 Task: Move the task Error when trying to import/export data to the section To-Do in the project ZirconTech and sort the tasks in the project by Assignee in Descending order.
Action: Mouse moved to (53, 301)
Screenshot: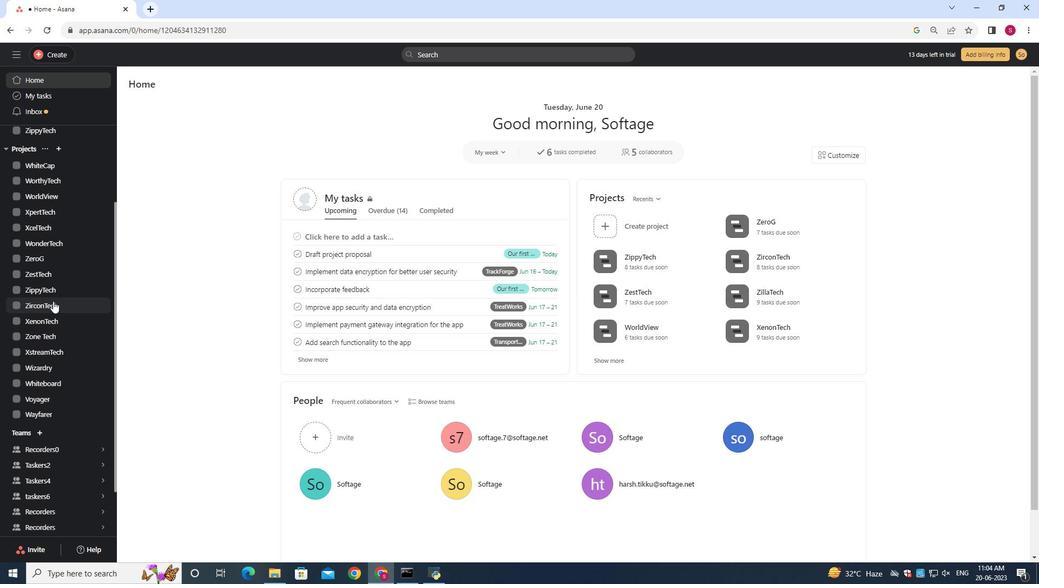 
Action: Mouse pressed left at (53, 301)
Screenshot: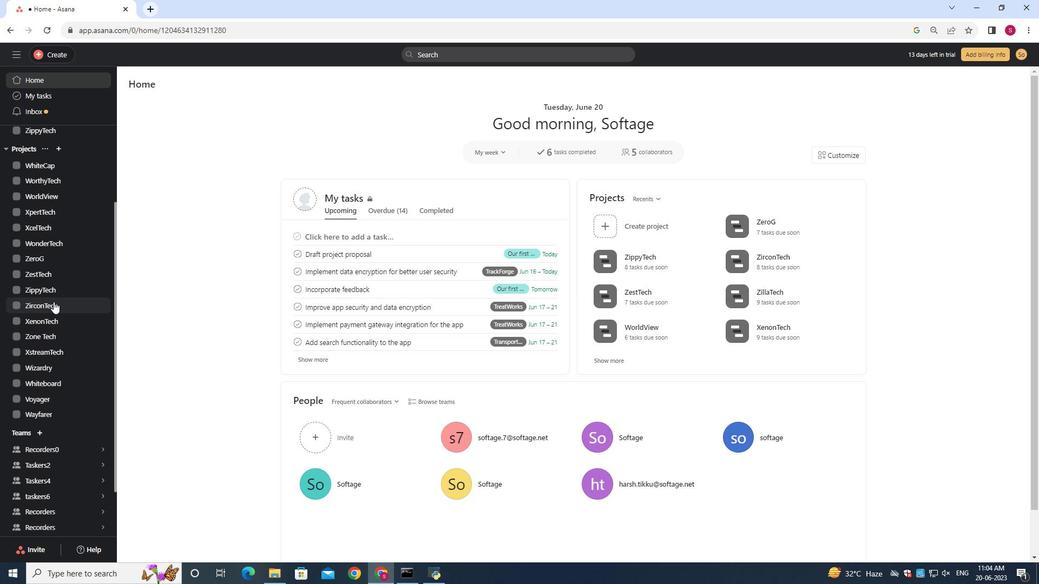 
Action: Mouse moved to (175, 104)
Screenshot: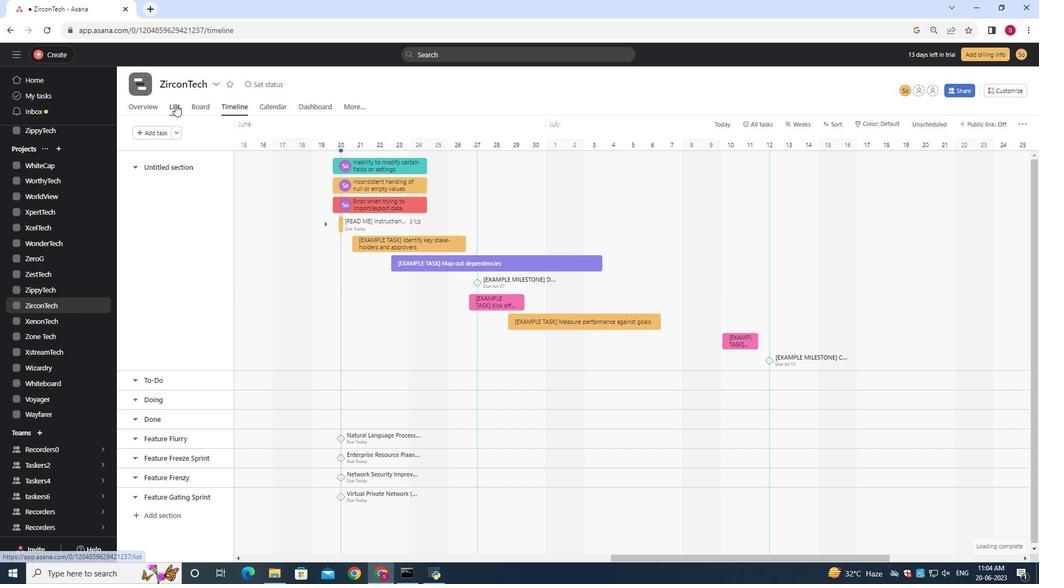 
Action: Mouse pressed left at (175, 104)
Screenshot: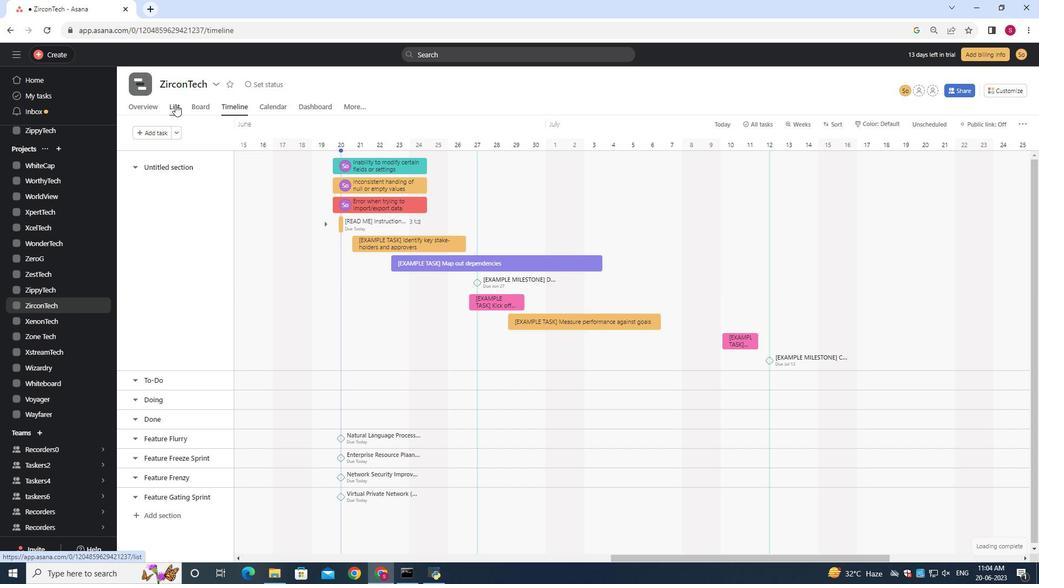 
Action: Mouse moved to (402, 232)
Screenshot: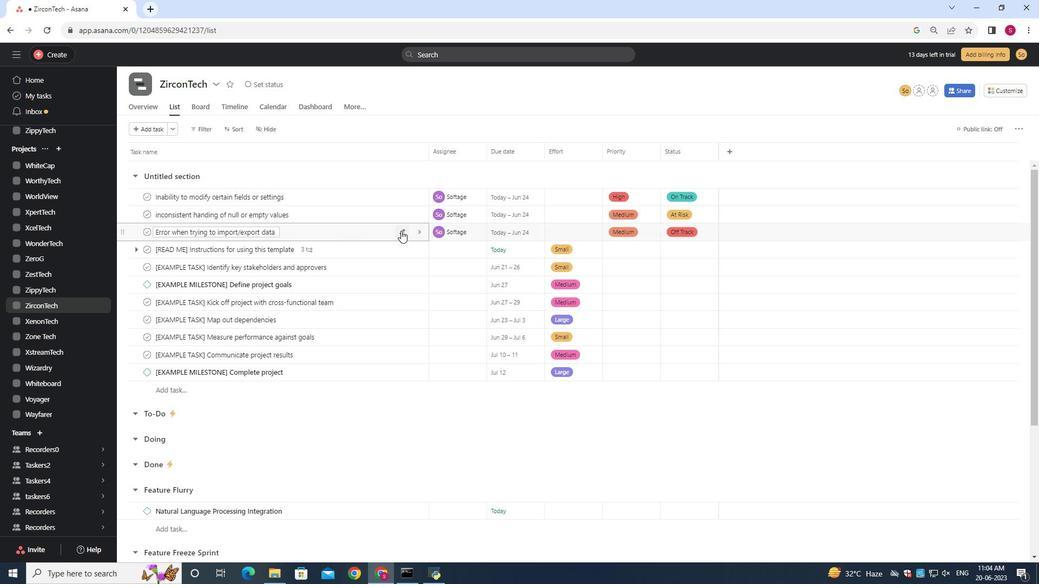 
Action: Mouse pressed left at (402, 232)
Screenshot: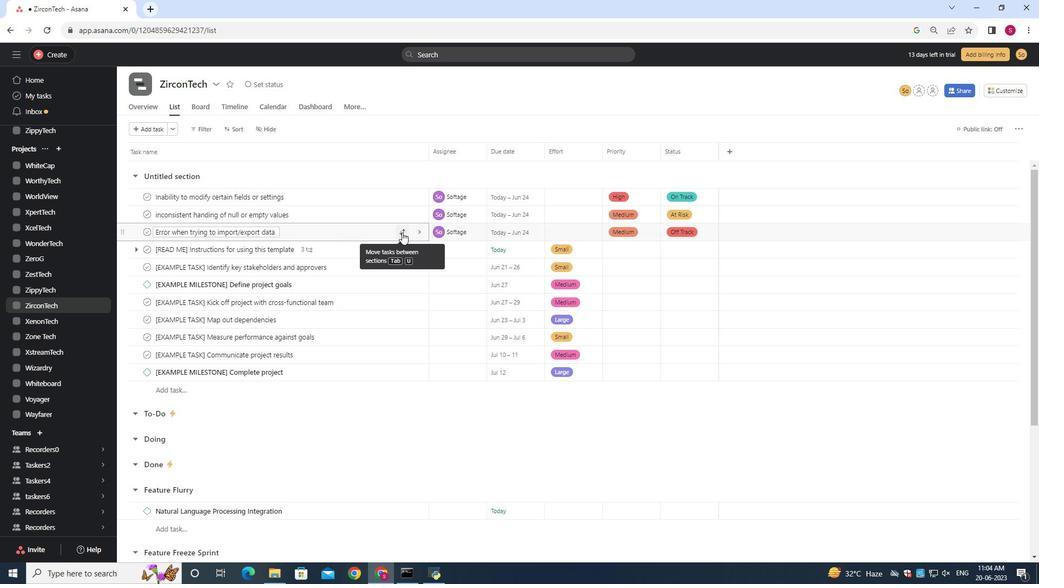 
Action: Mouse moved to (368, 284)
Screenshot: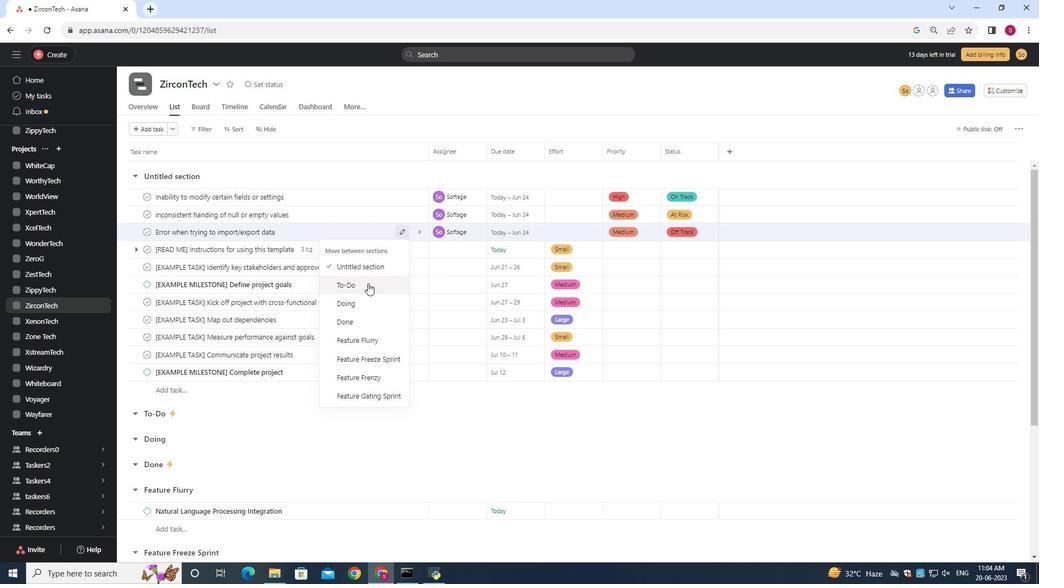 
Action: Mouse pressed left at (368, 284)
Screenshot: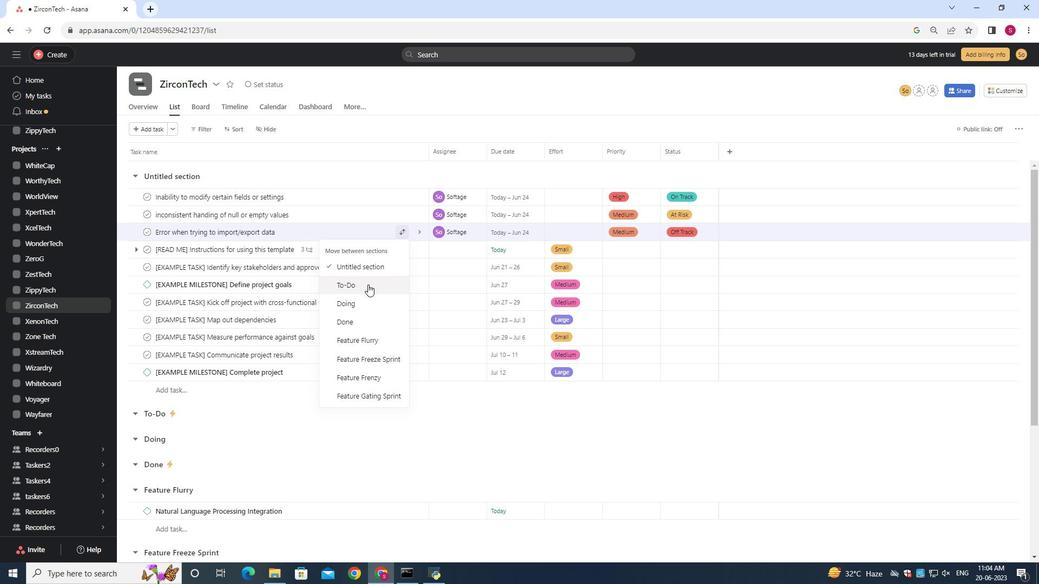 
Action: Mouse moved to (237, 127)
Screenshot: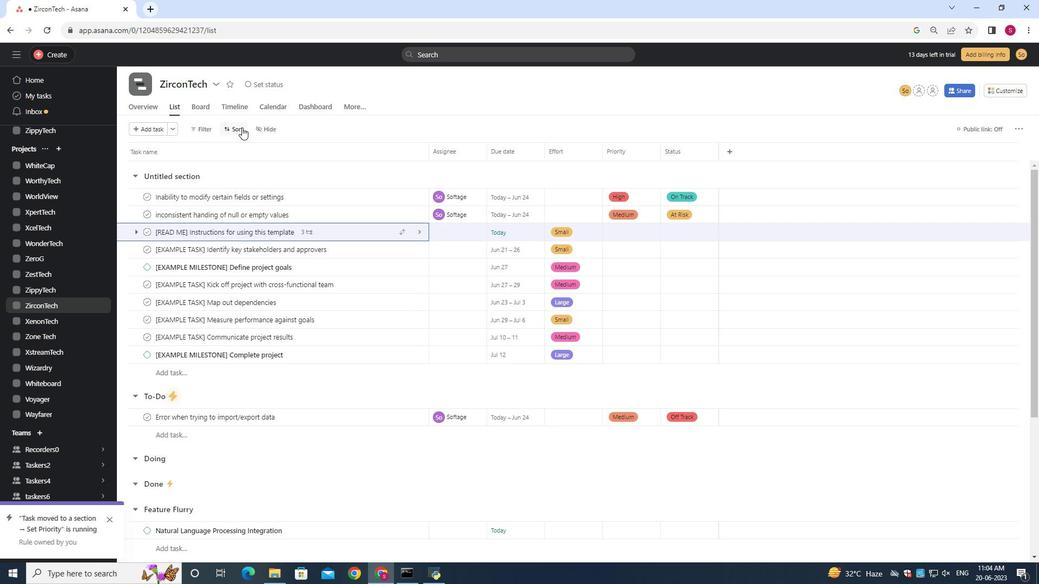 
Action: Mouse pressed left at (237, 127)
Screenshot: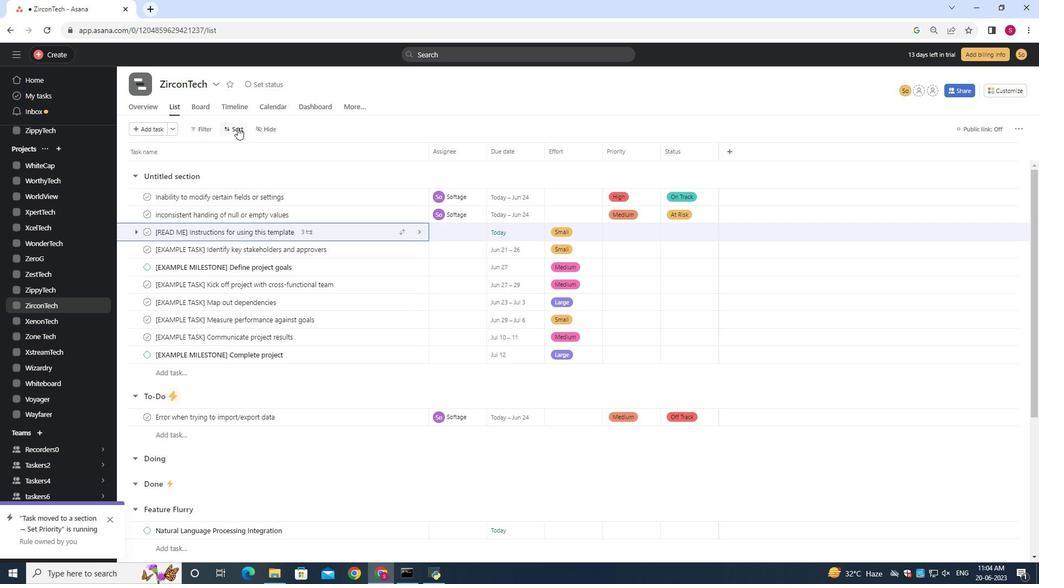 
Action: Mouse moved to (271, 212)
Screenshot: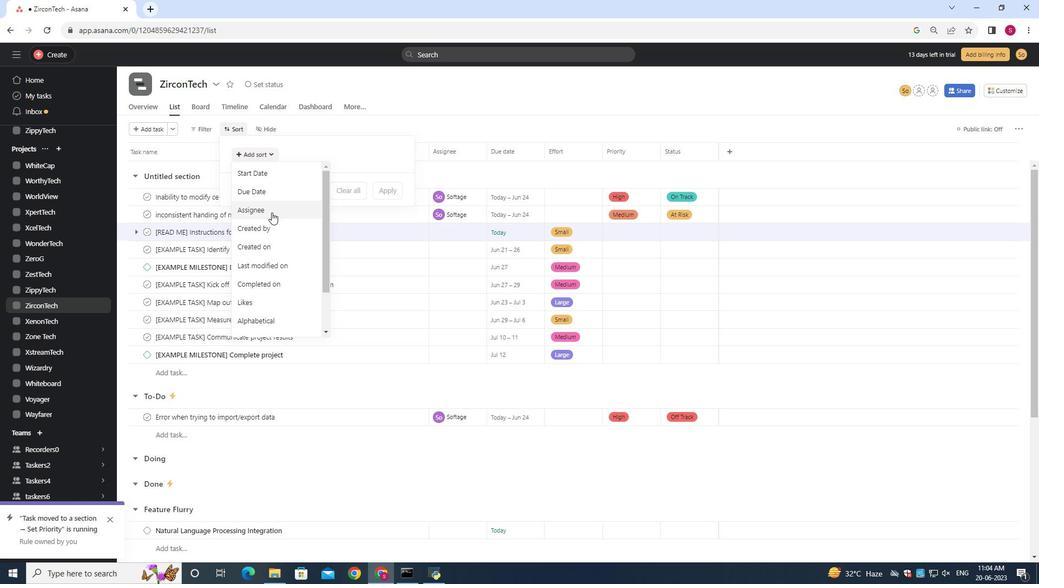 
Action: Mouse pressed left at (271, 212)
Screenshot: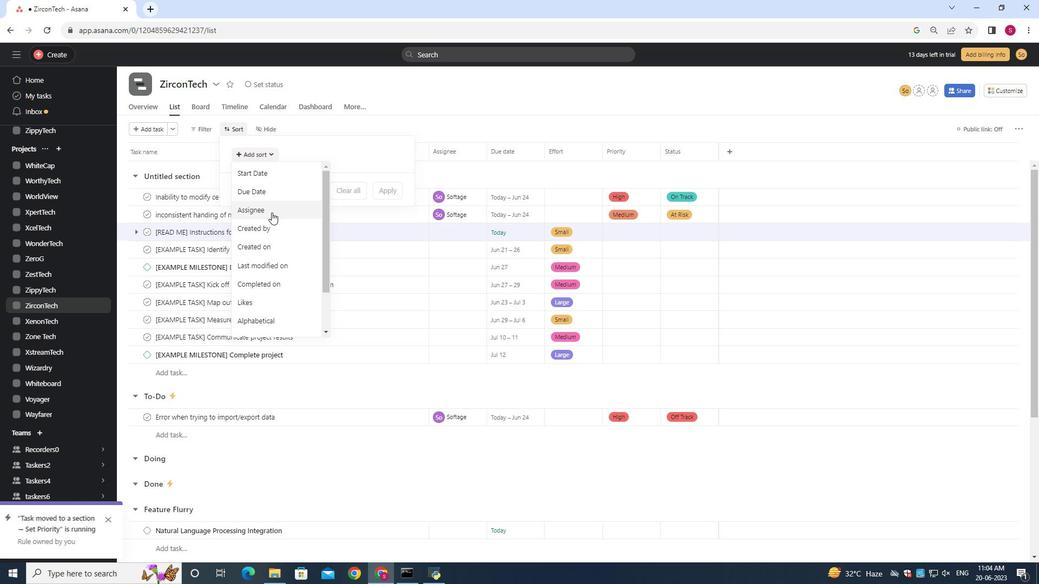 
Action: Mouse moved to (280, 168)
Screenshot: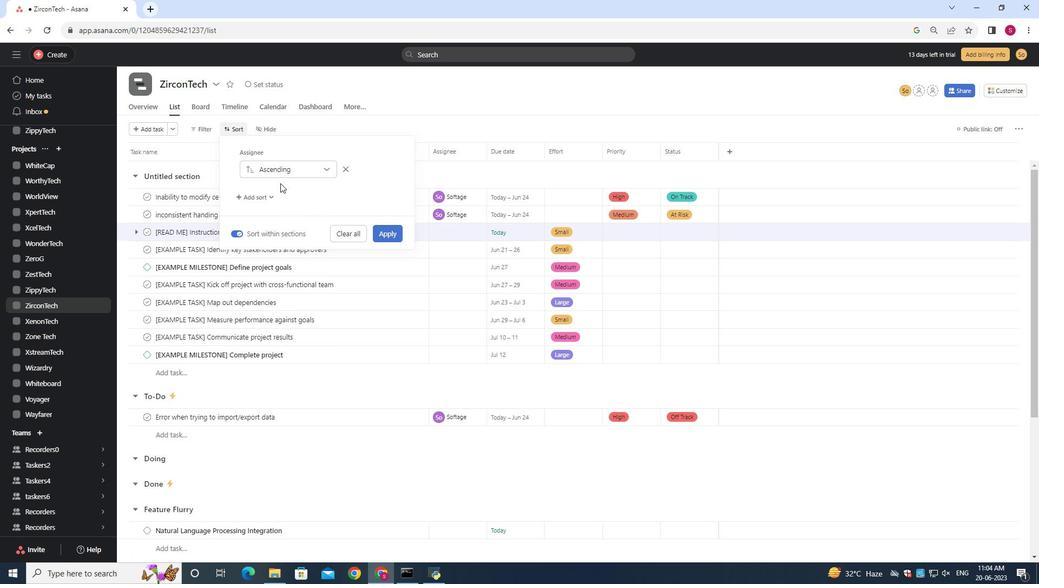 
Action: Mouse pressed left at (280, 168)
Screenshot: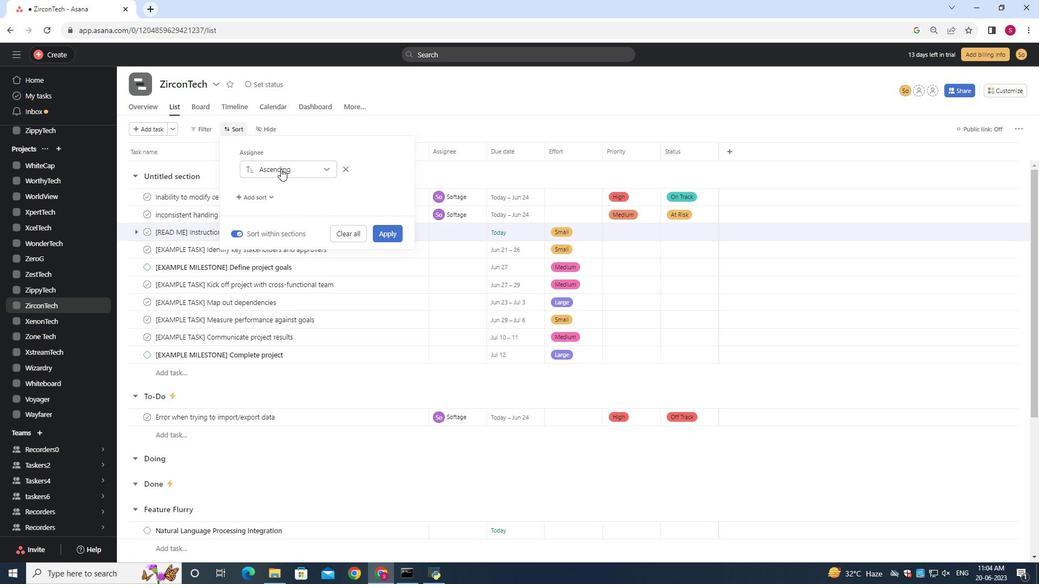 
Action: Mouse moved to (273, 212)
Screenshot: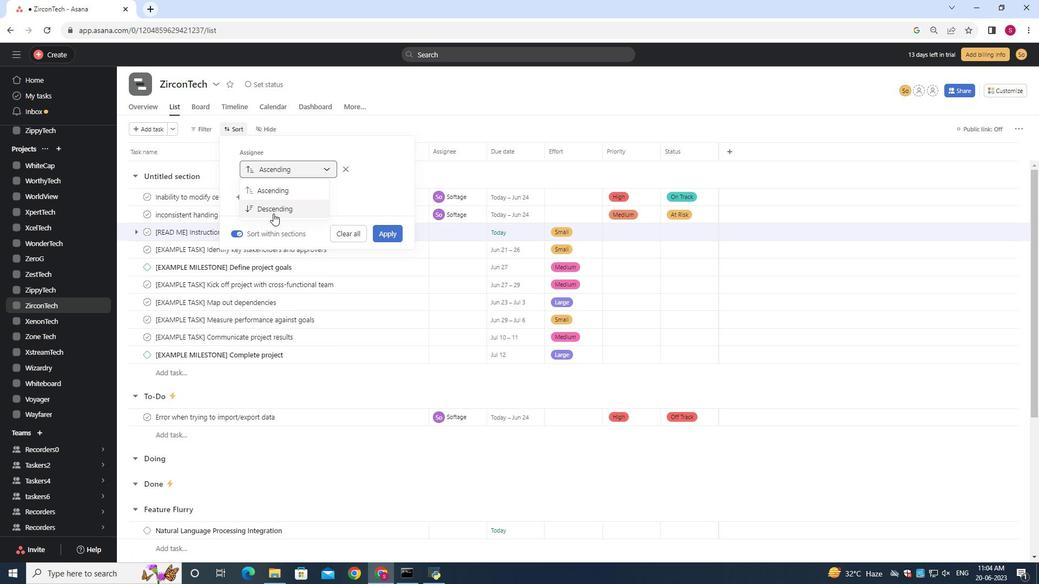 
Action: Mouse pressed left at (273, 212)
Screenshot: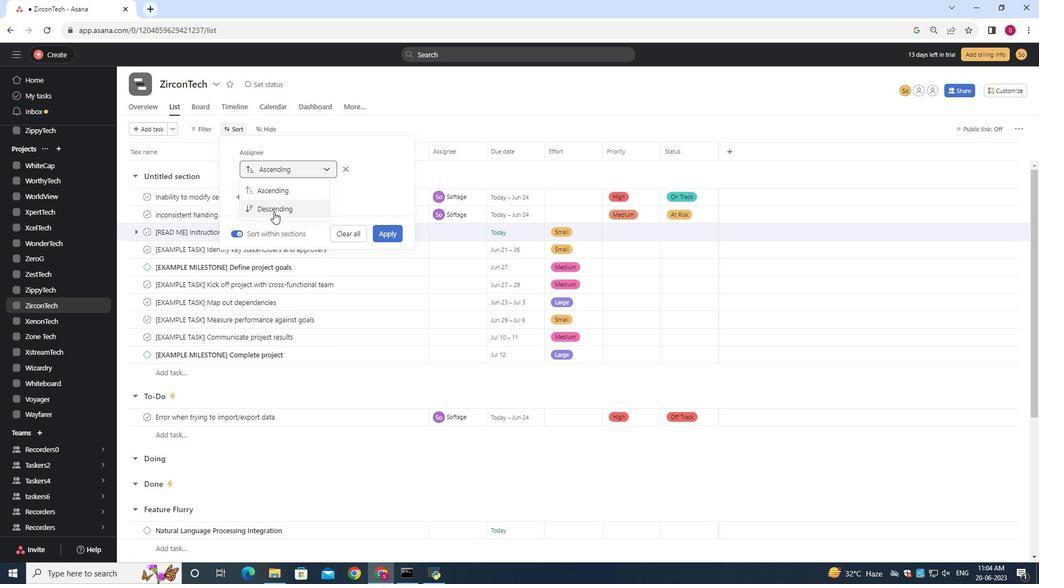
Action: Mouse moved to (385, 232)
Screenshot: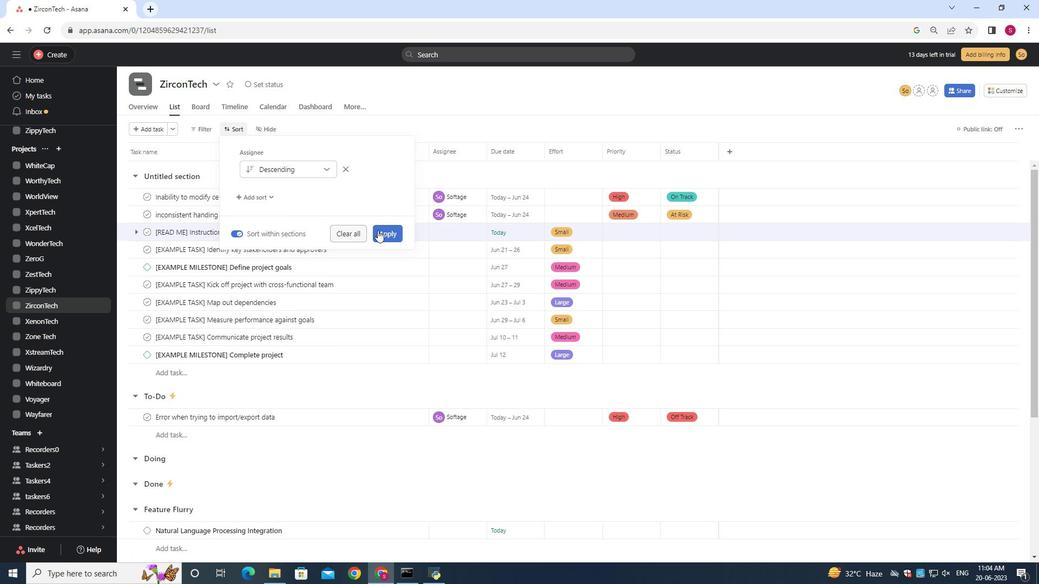 
Action: Mouse pressed left at (385, 232)
Screenshot: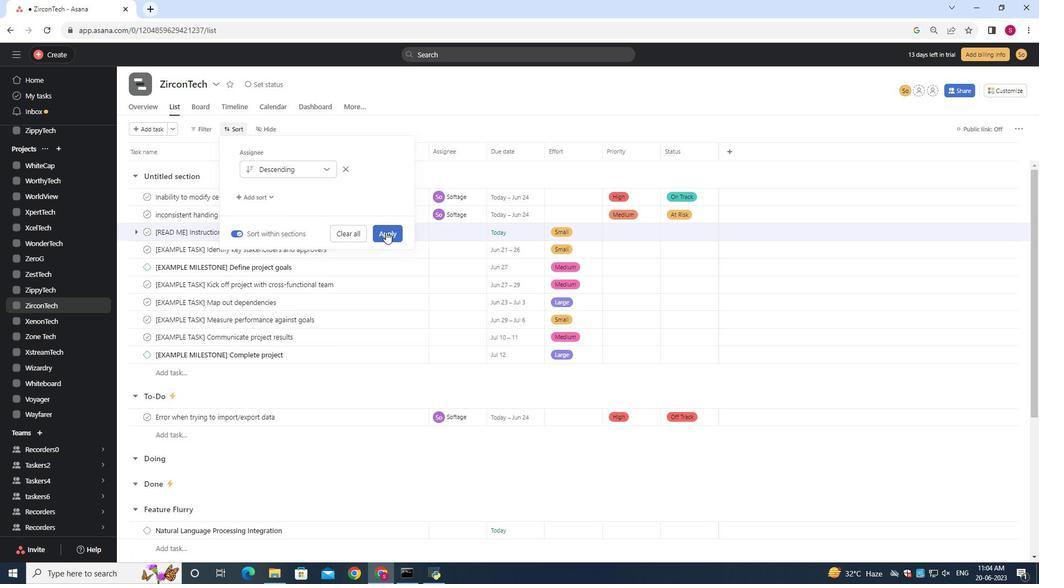 
